 Task: Add Jennies Organic Coconut Bites with Goji Berries to the cart.
Action: Mouse moved to (17, 58)
Screenshot: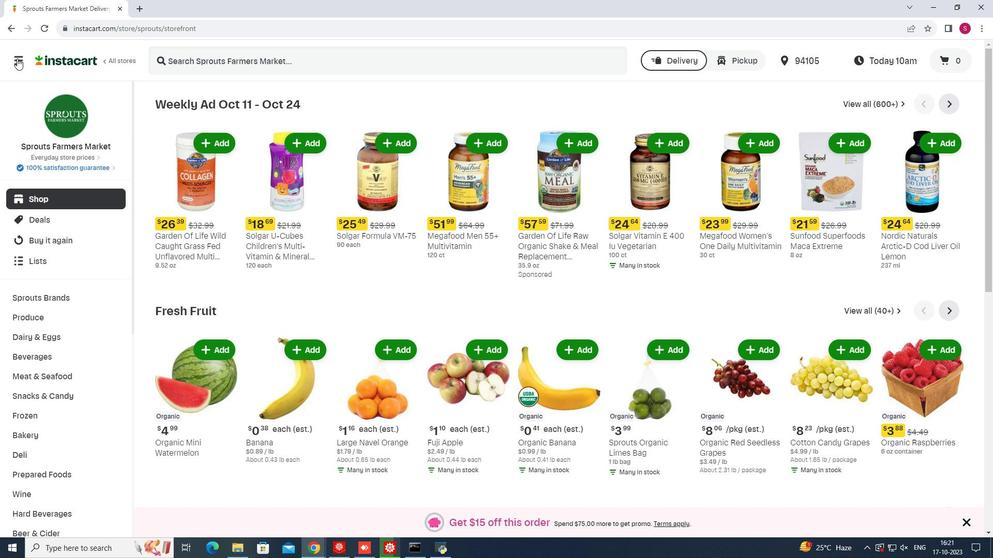 
Action: Mouse pressed left at (17, 58)
Screenshot: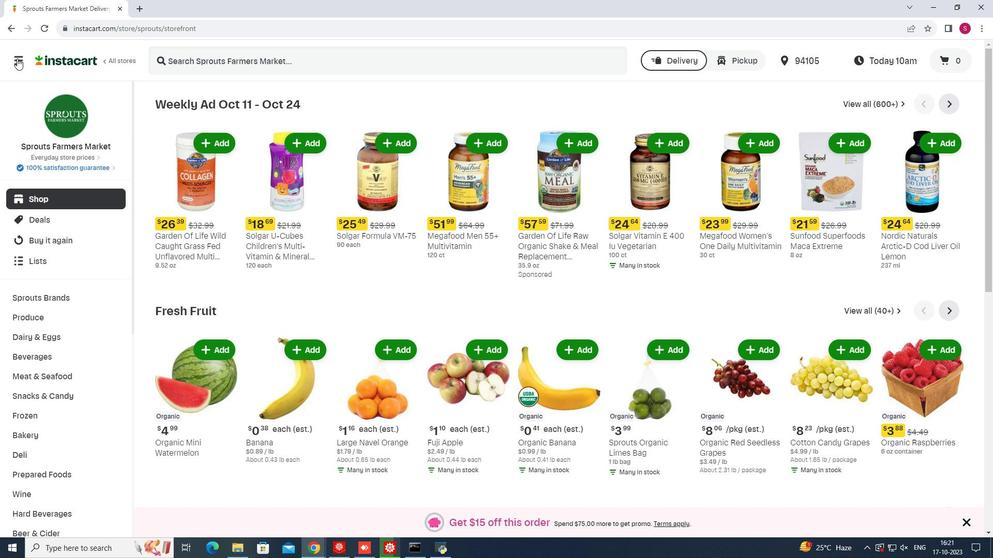 
Action: Mouse moved to (60, 274)
Screenshot: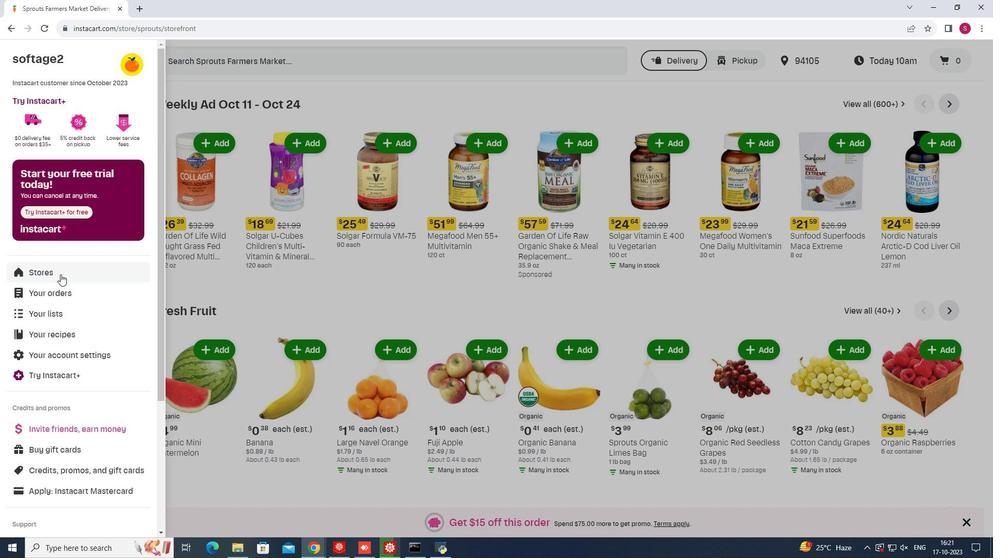 
Action: Mouse pressed left at (60, 274)
Screenshot: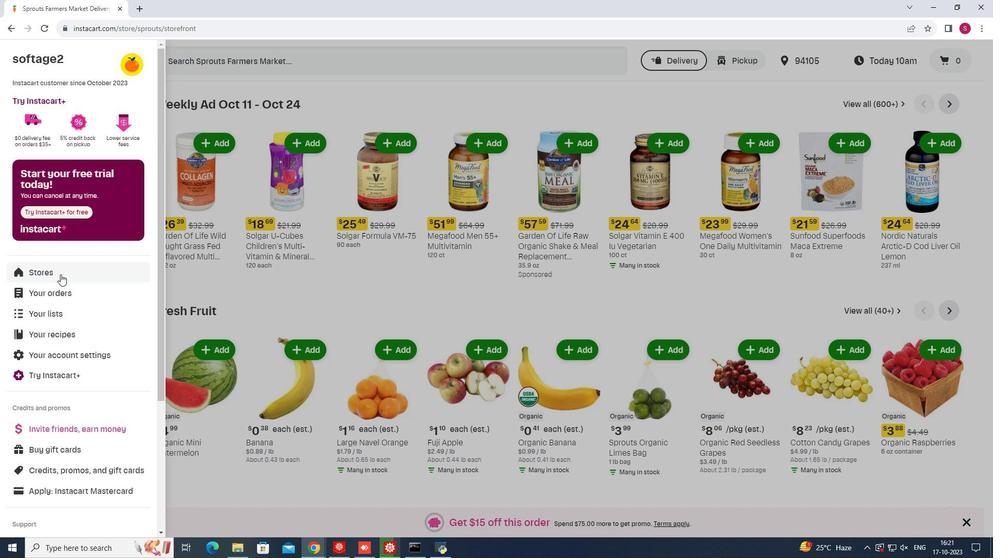
Action: Mouse moved to (240, 90)
Screenshot: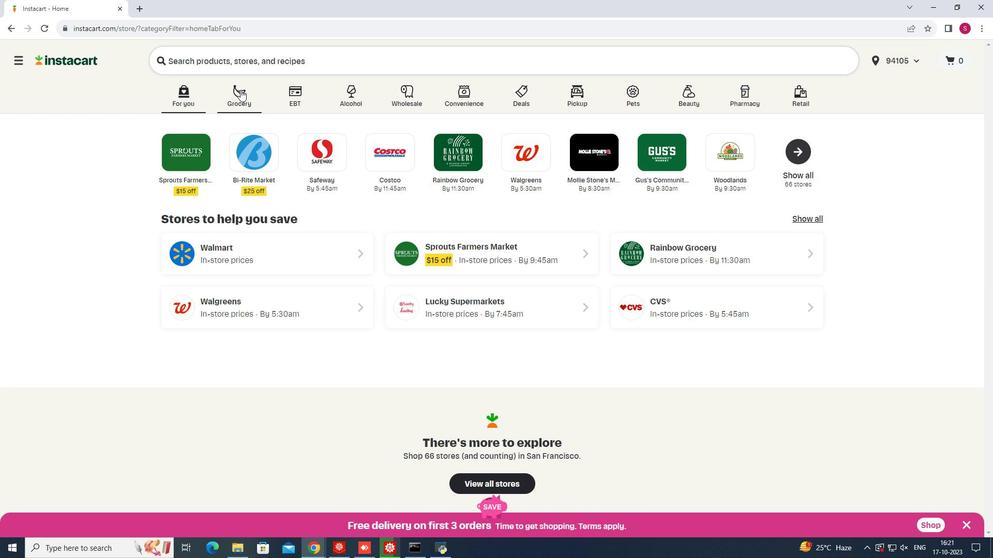 
Action: Mouse pressed left at (240, 90)
Screenshot: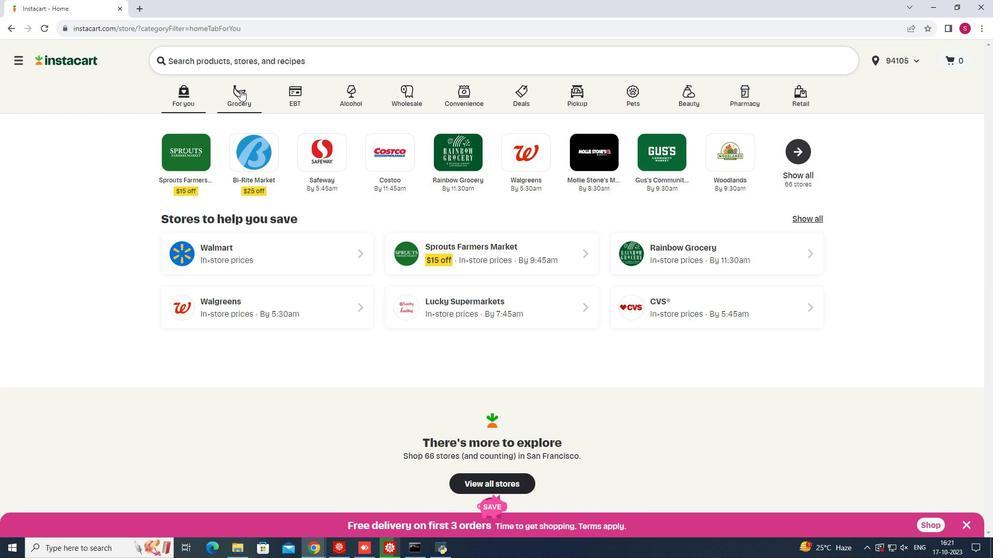 
Action: Mouse moved to (733, 146)
Screenshot: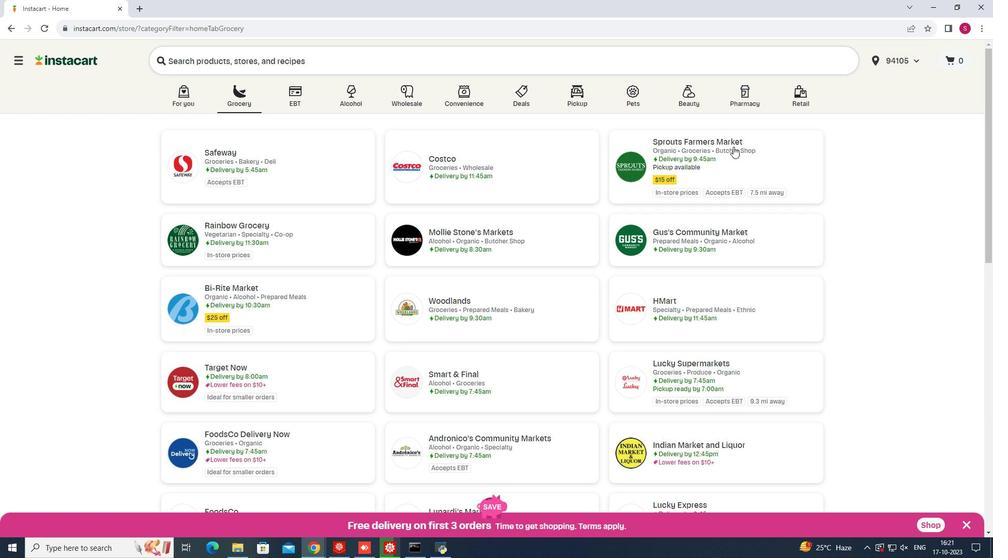 
Action: Mouse pressed left at (733, 146)
Screenshot: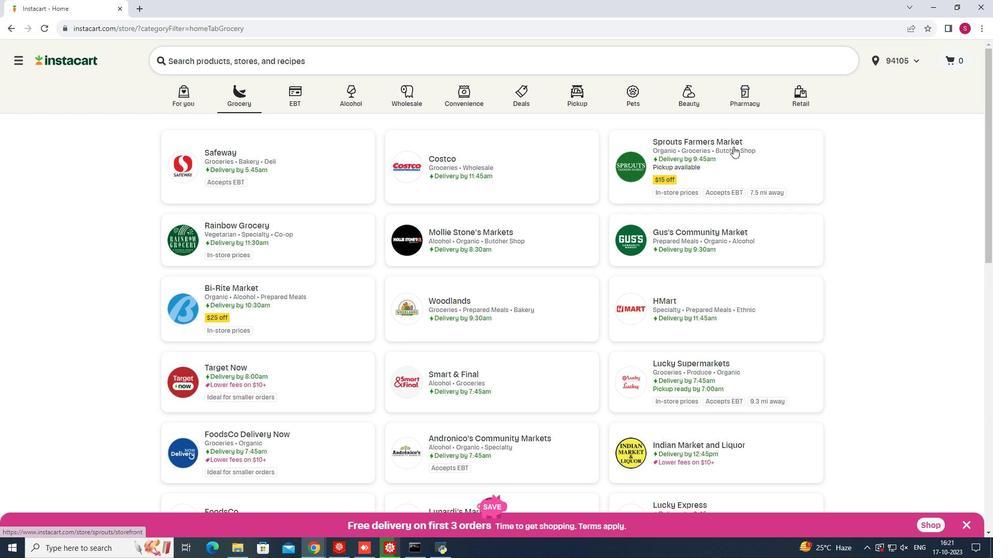 
Action: Mouse moved to (60, 395)
Screenshot: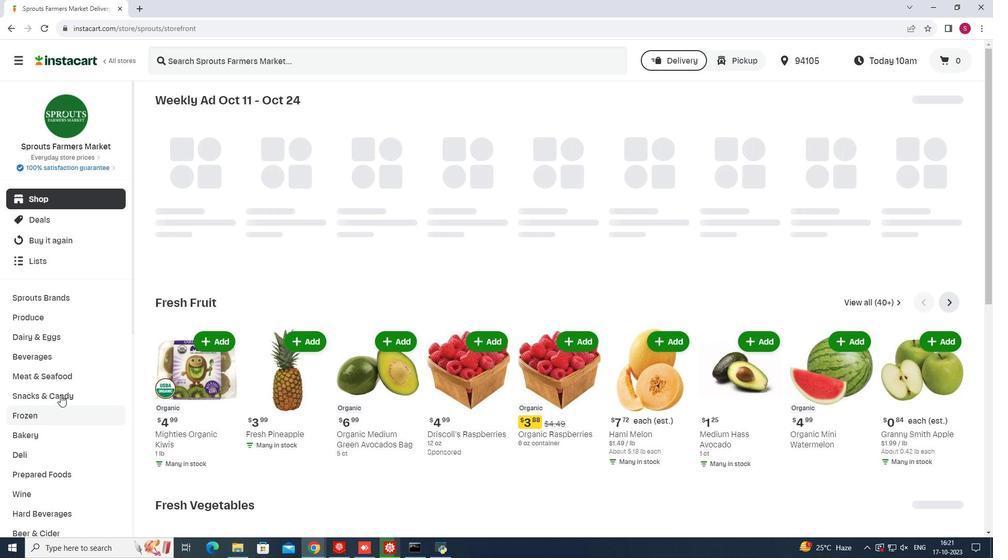 
Action: Mouse pressed left at (60, 395)
Screenshot: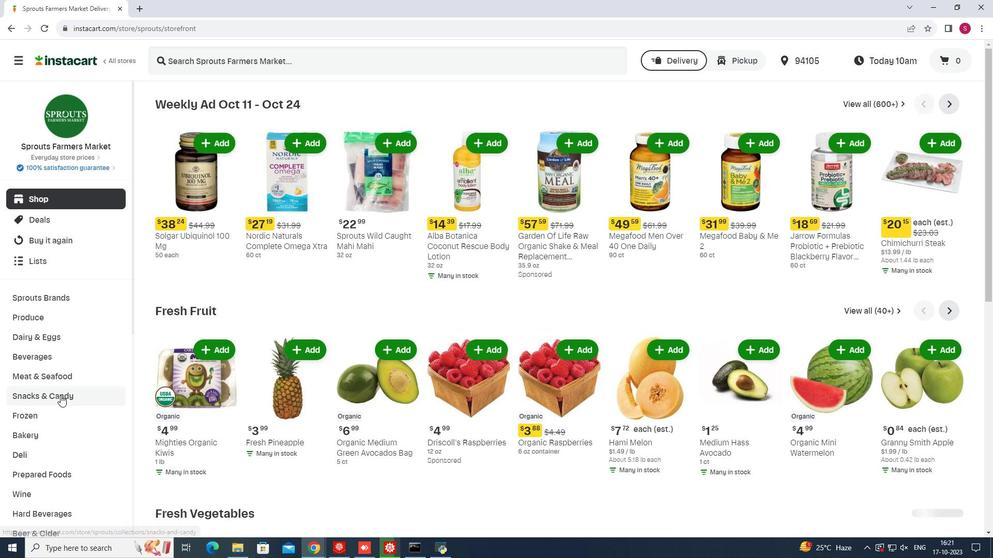 
Action: Mouse moved to (274, 126)
Screenshot: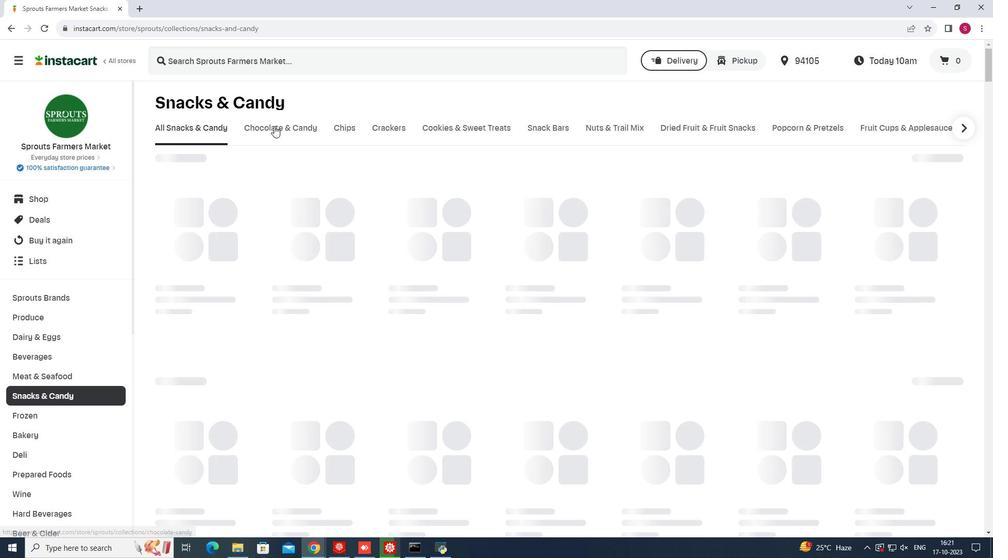 
Action: Mouse pressed left at (274, 126)
Screenshot: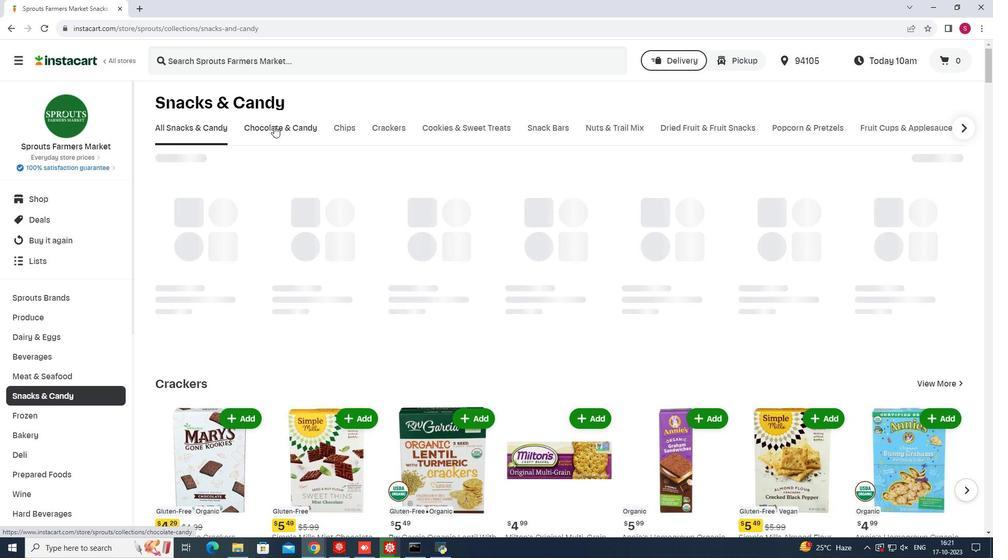 
Action: Mouse moved to (270, 170)
Screenshot: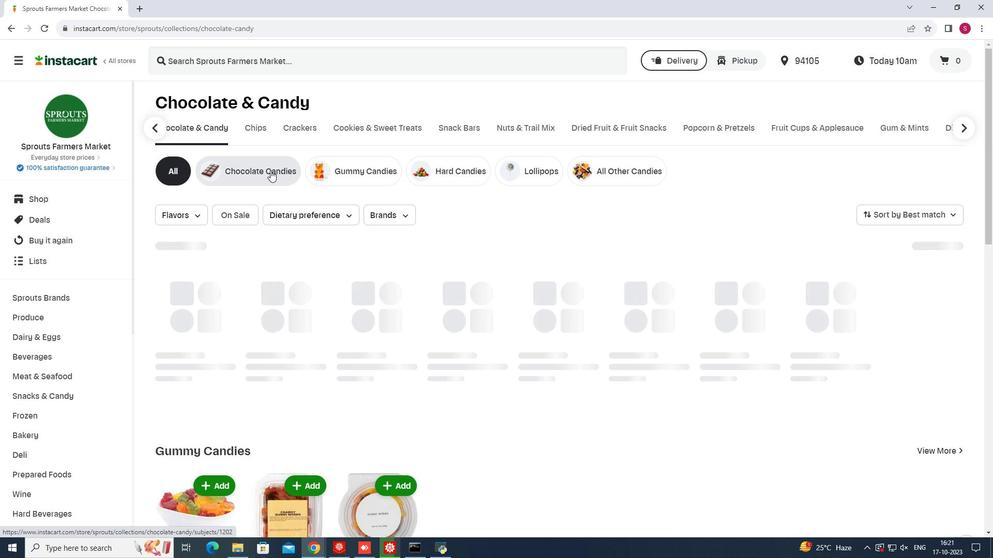 
Action: Mouse pressed left at (270, 170)
Screenshot: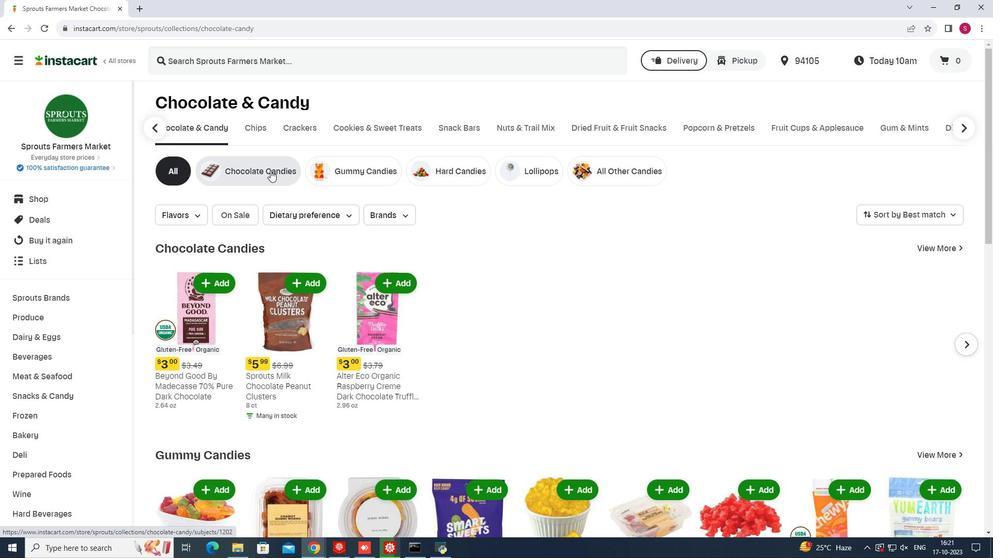 
Action: Mouse moved to (352, 55)
Screenshot: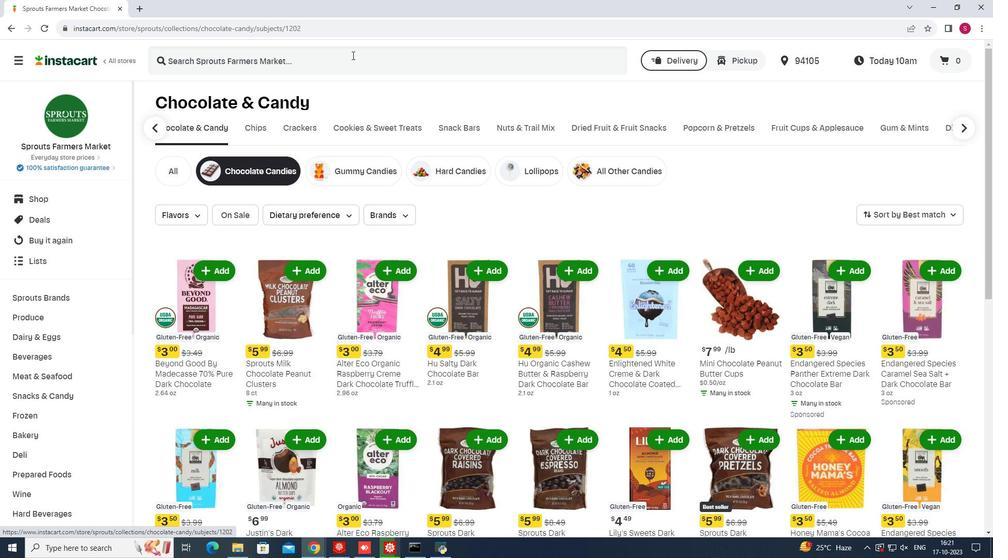
Action: Mouse pressed left at (352, 55)
Screenshot: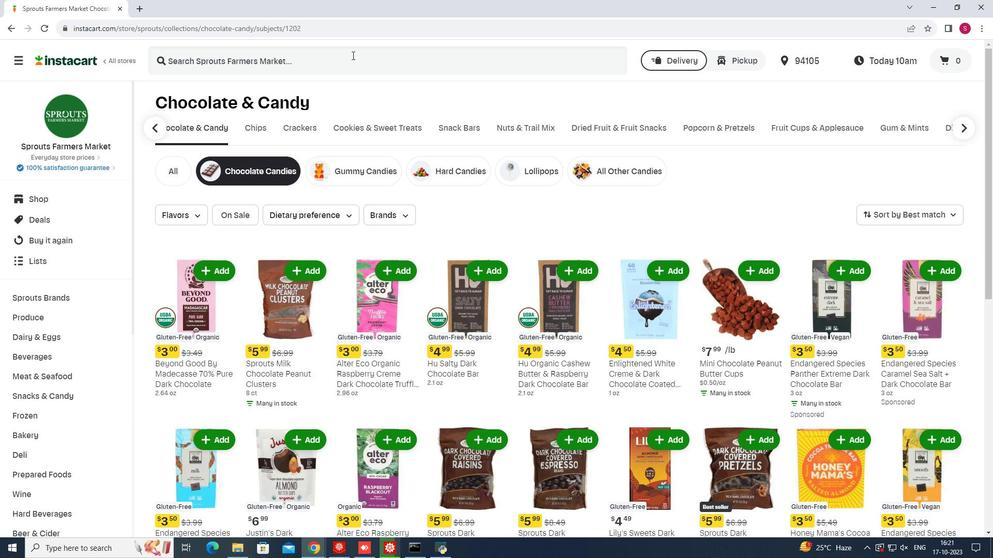 
Action: Mouse moved to (352, 55)
Screenshot: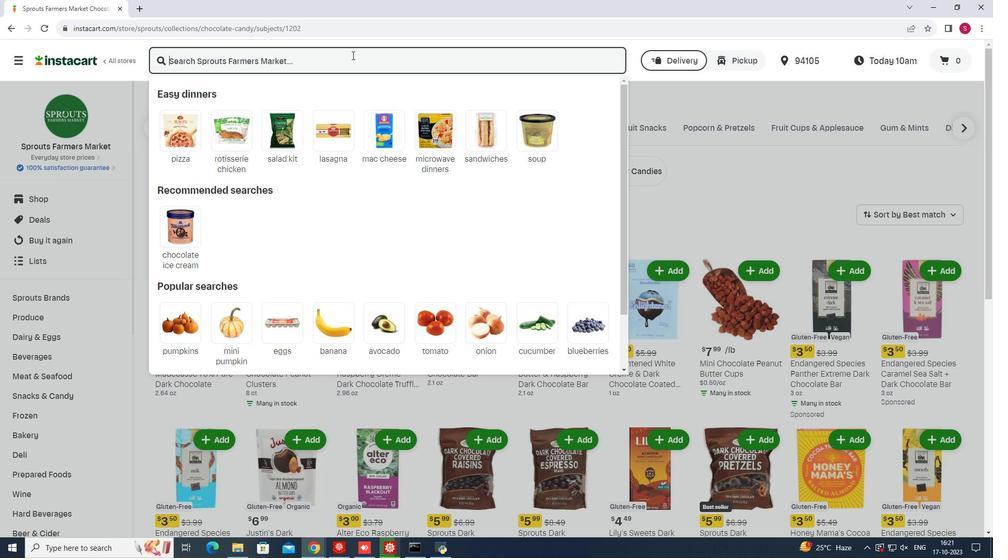 
Action: Key pressed <Key.shift><Key.shift><Key.shift><Key.shift><Key.shift><Key.shift>jennies<Key.space><Key.shift>Organic<Key.space><Key.shift>Coconut<Key.space><Key.shift>Bites<Key.space>with<Key.space><Key.shift>Goji<Key.space><Key.shift>Berries<Key.enter>
Screenshot: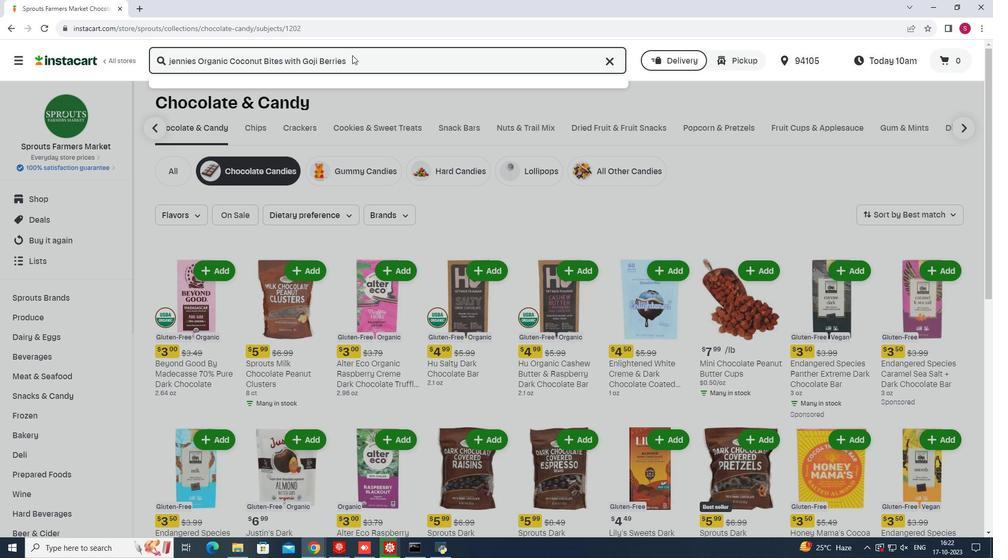 
Action: Mouse moved to (621, 168)
Screenshot: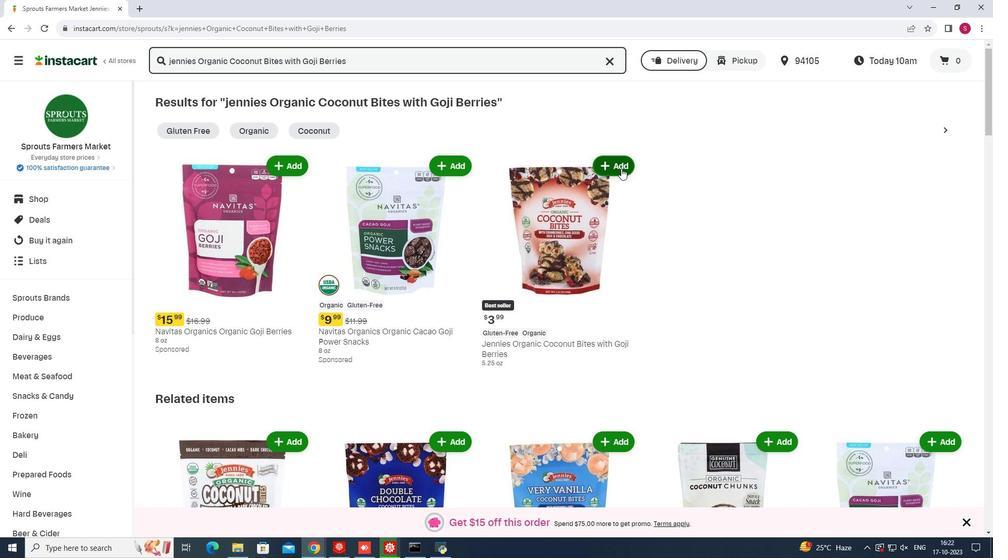 
Action: Mouse pressed left at (621, 168)
Screenshot: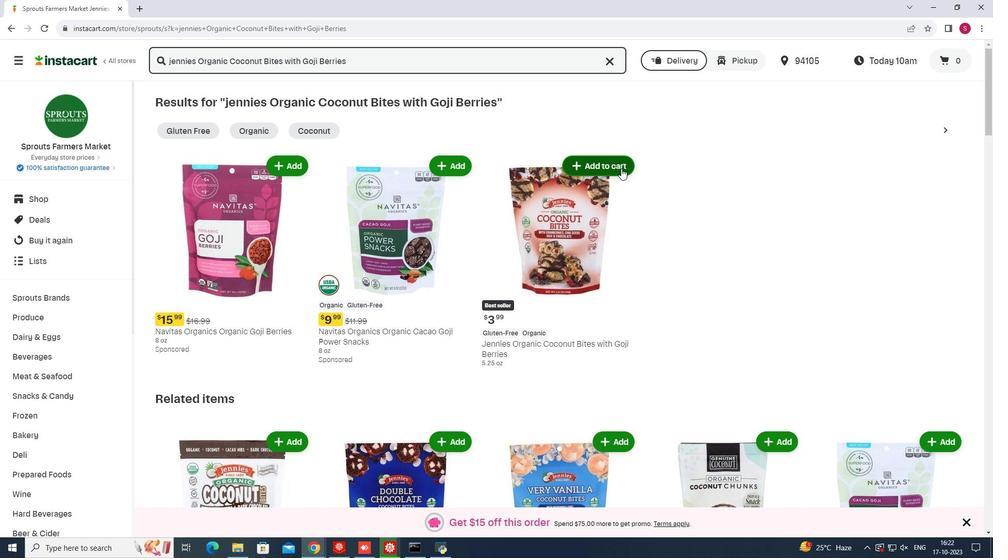 
Action: Mouse moved to (714, 138)
Screenshot: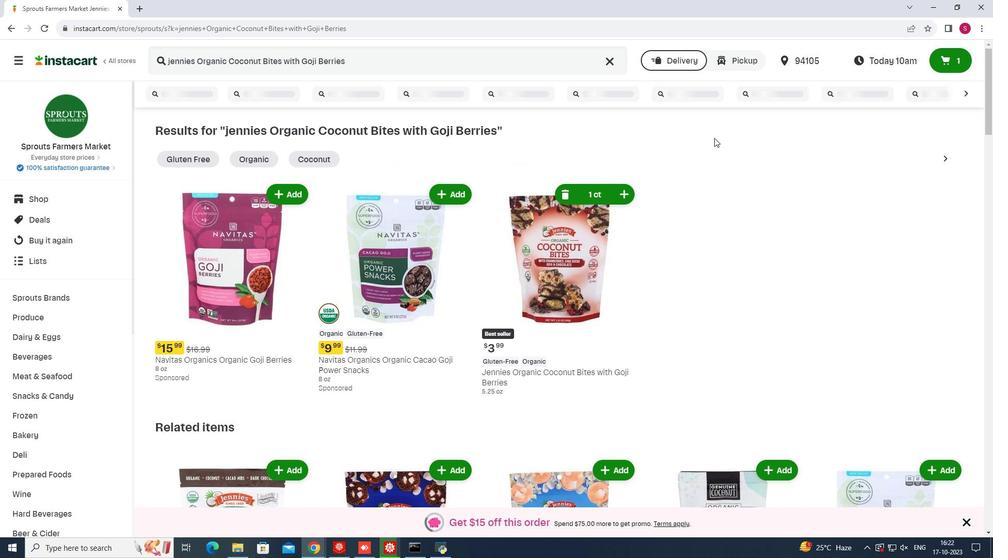 
